 Task: Add Mouth Watchers Antimicrobial Toothbrushes with Flossing Bristles, Adult Blue to the cart.
Action: Mouse moved to (926, 358)
Screenshot: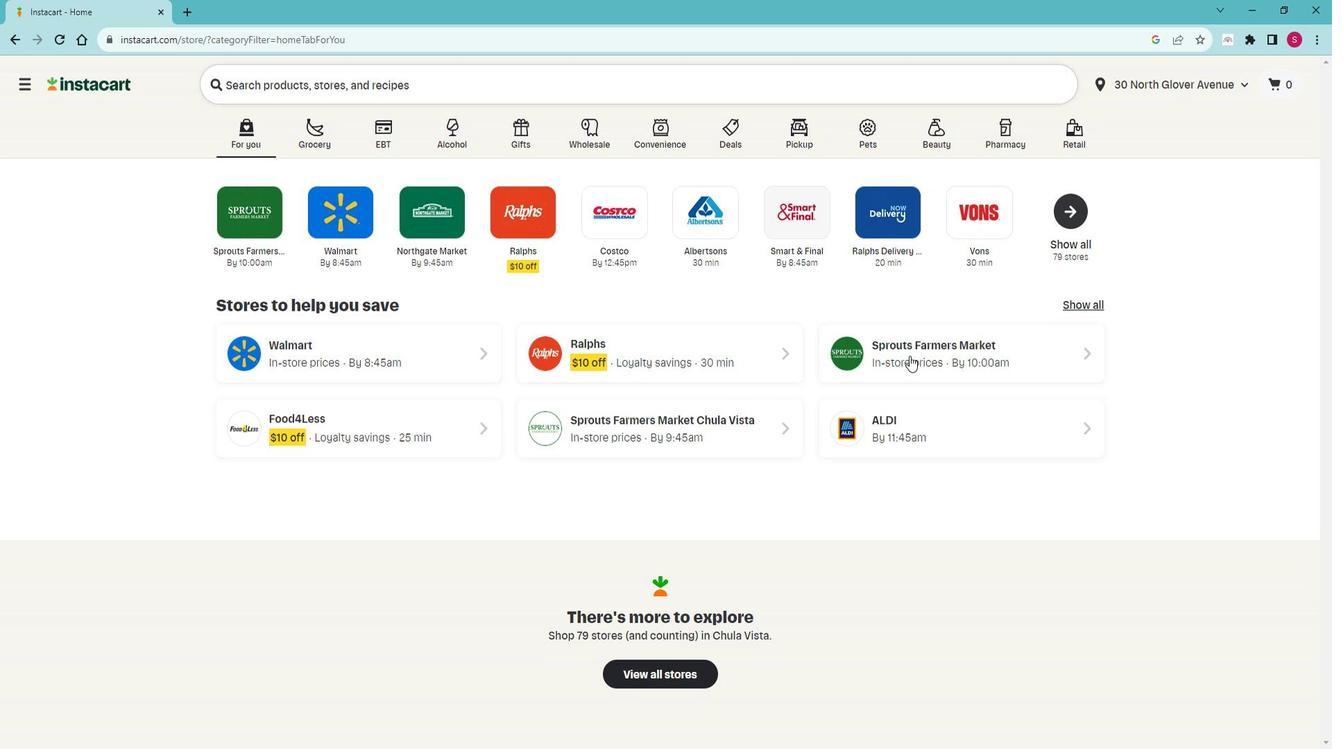 
Action: Mouse pressed left at (926, 358)
Screenshot: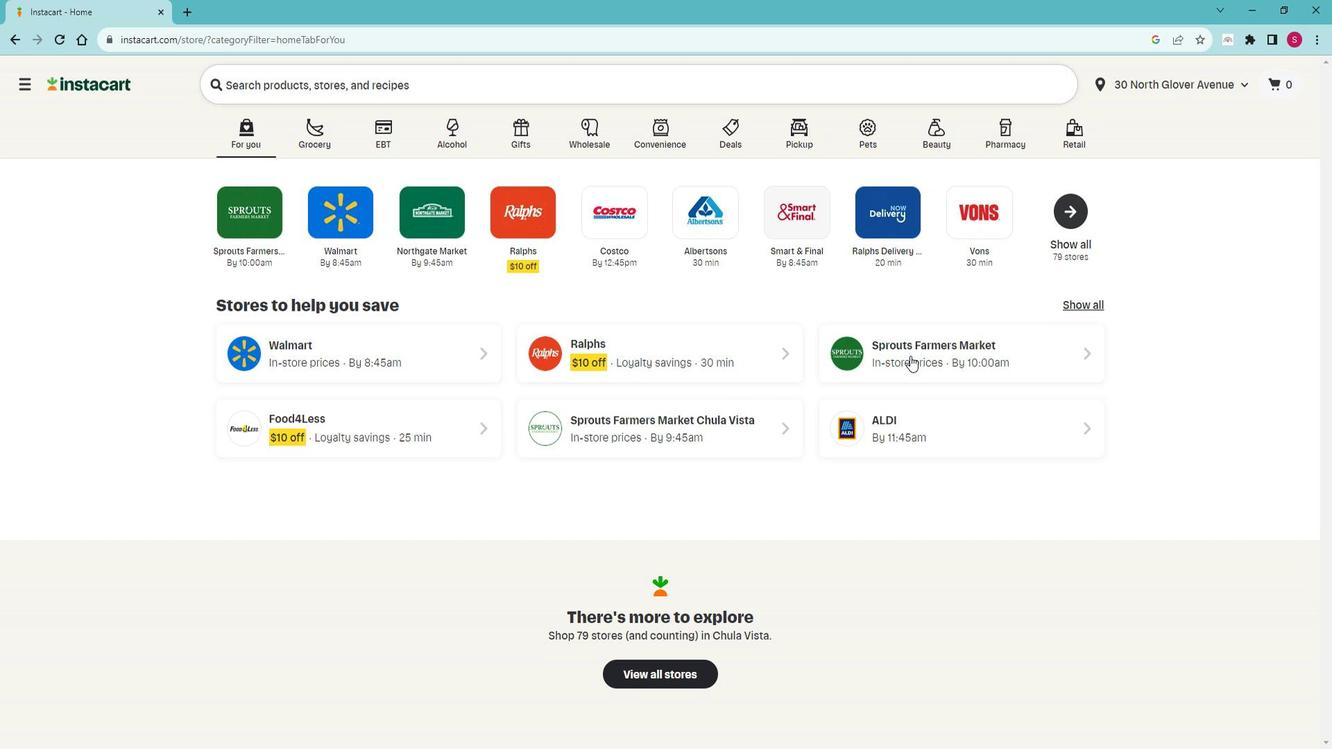 
Action: Mouse moved to (67, 506)
Screenshot: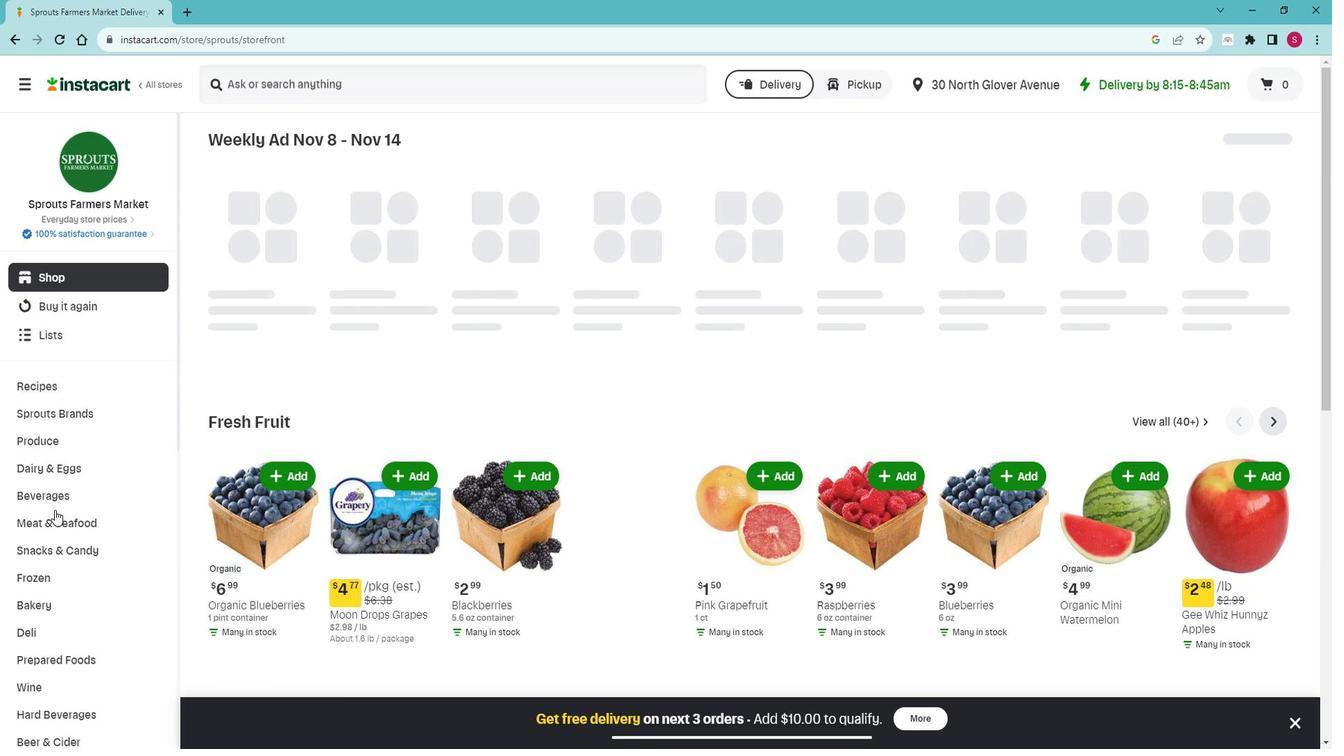 
Action: Mouse scrolled (67, 506) with delta (0, 0)
Screenshot: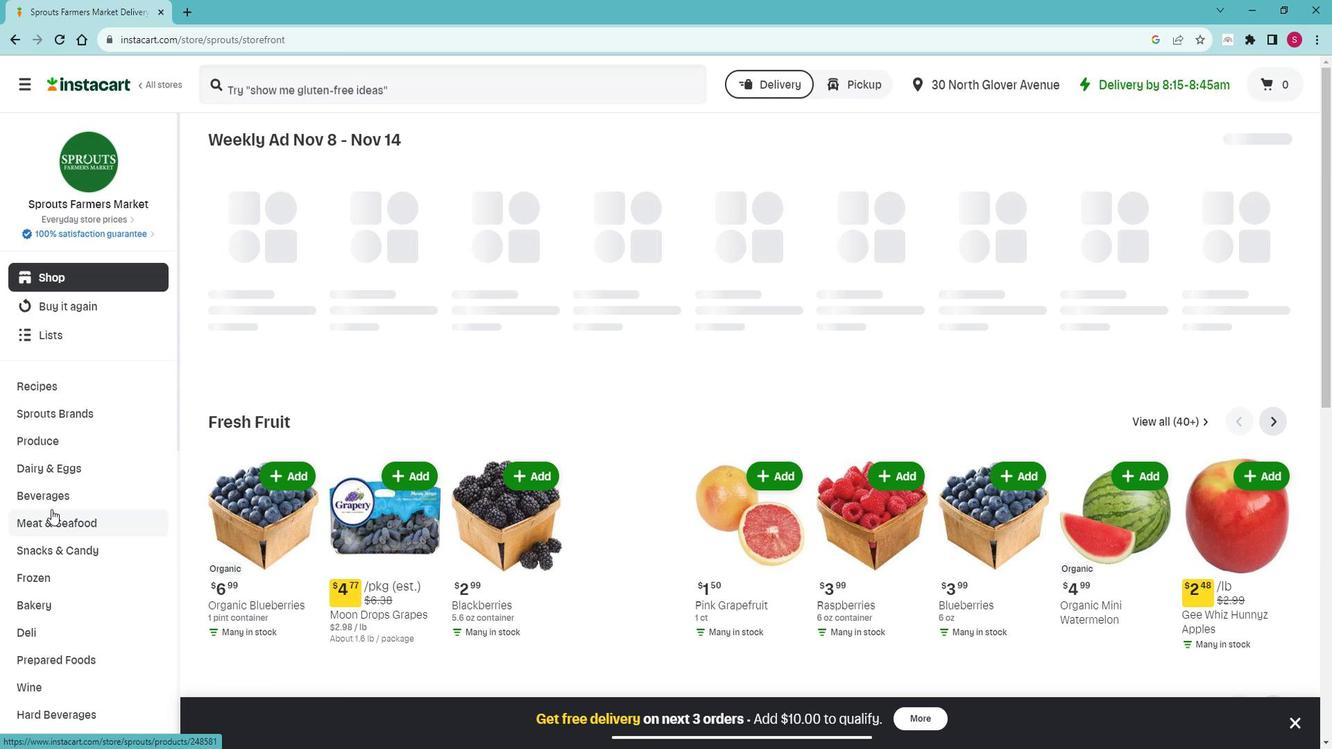 
Action: Mouse scrolled (67, 506) with delta (0, 0)
Screenshot: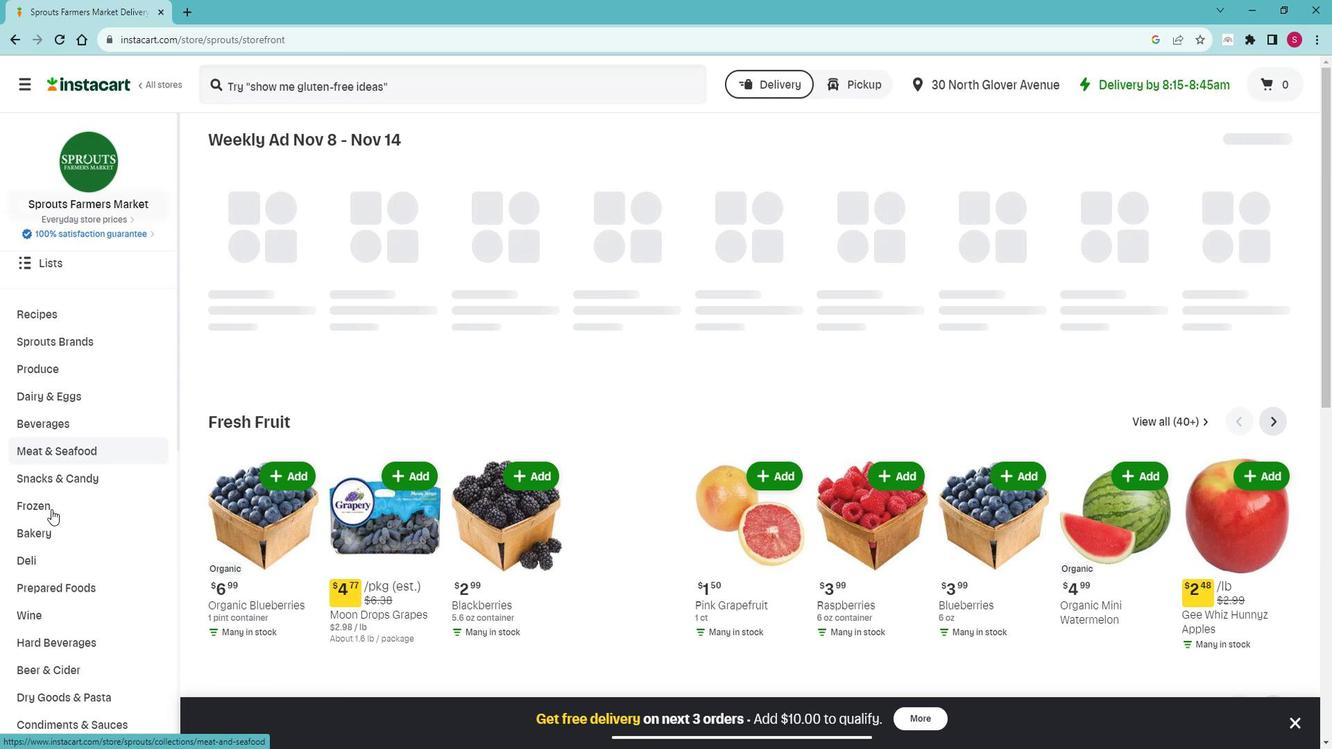 
Action: Mouse scrolled (67, 506) with delta (0, 0)
Screenshot: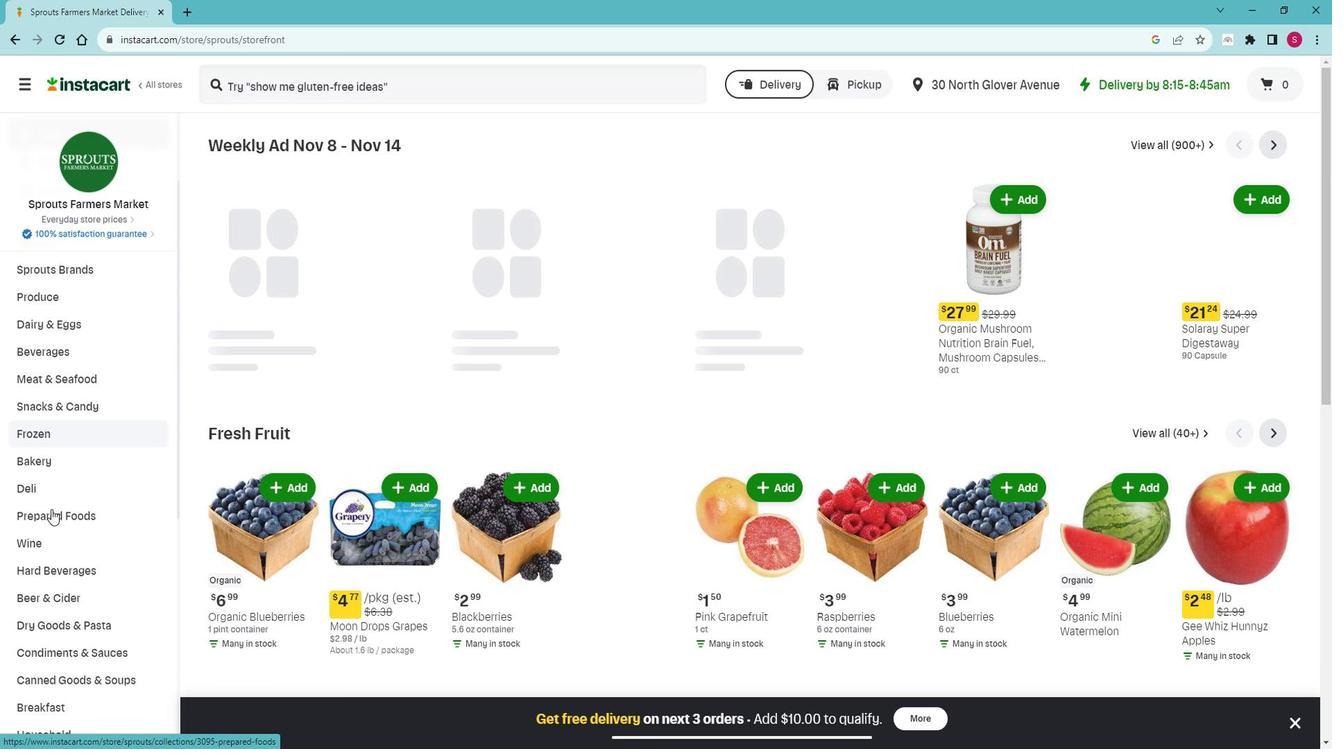 
Action: Mouse moved to (67, 506)
Screenshot: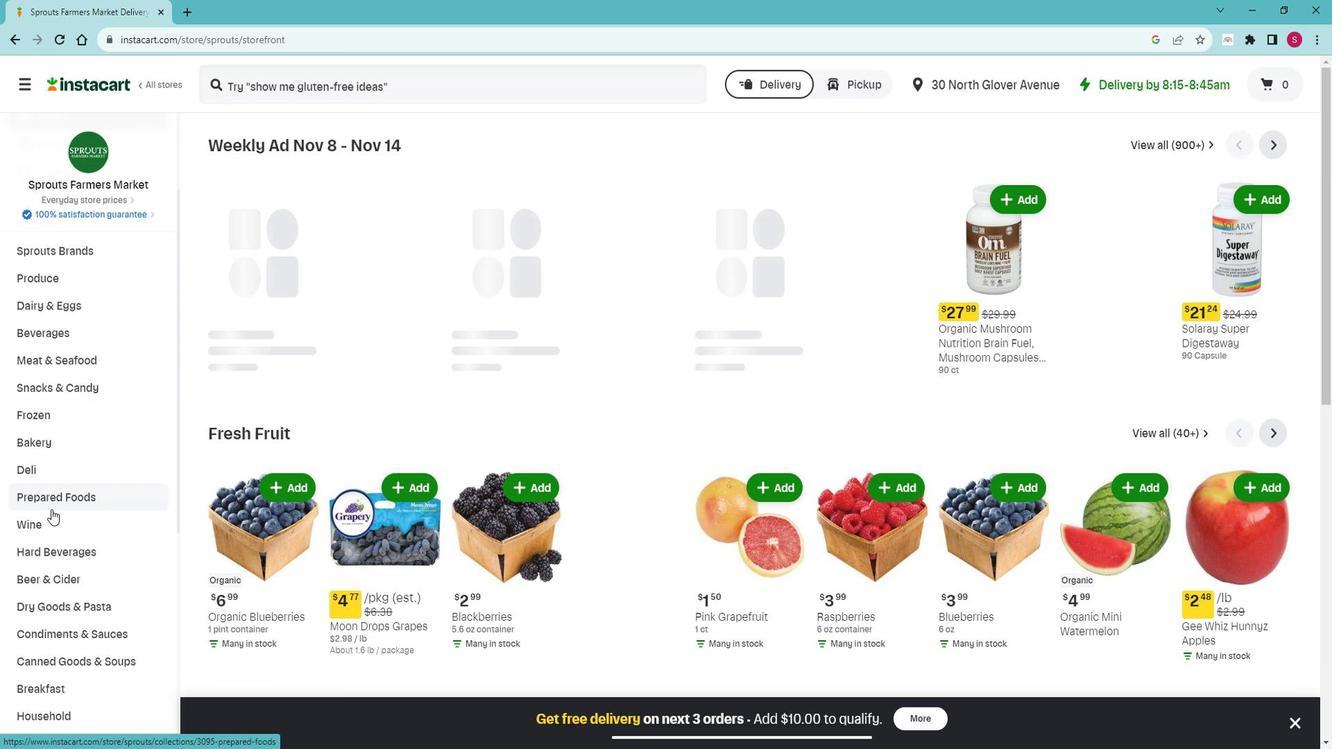 
Action: Mouse scrolled (67, 506) with delta (0, 0)
Screenshot: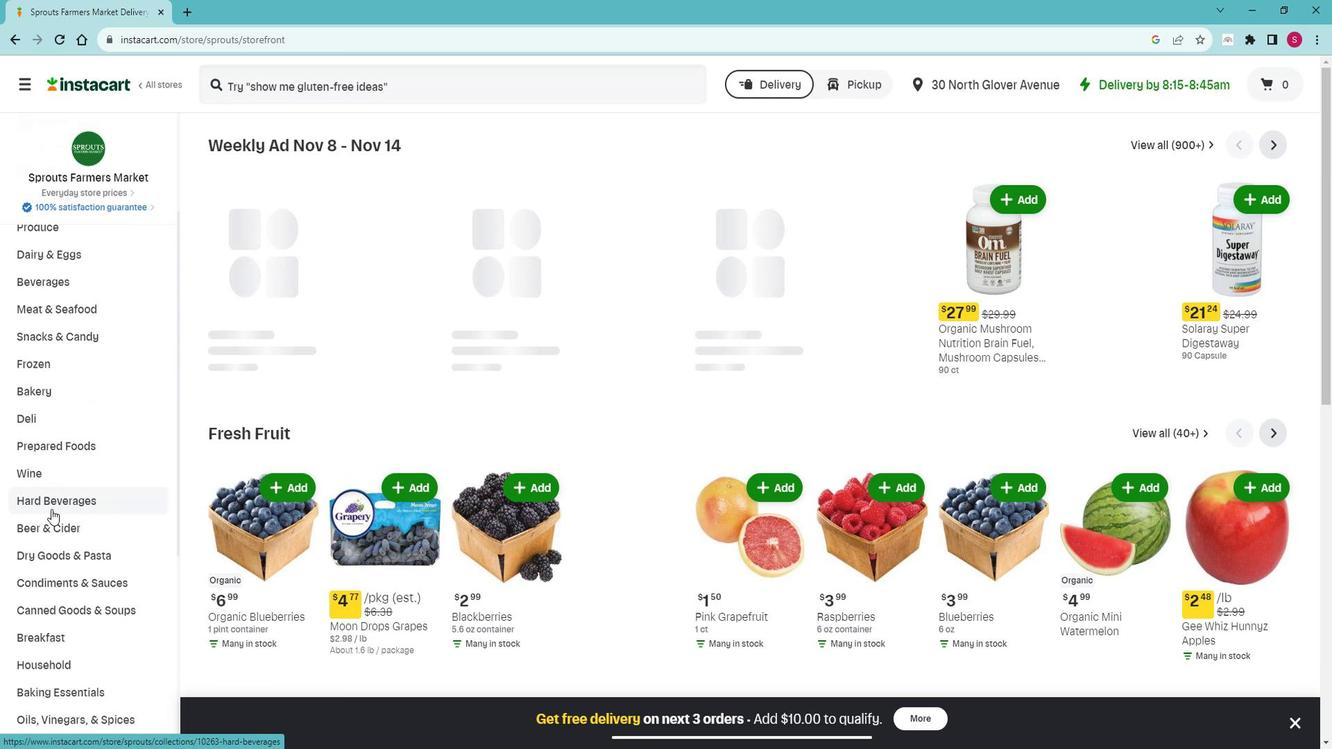 
Action: Mouse scrolled (67, 506) with delta (0, 0)
Screenshot: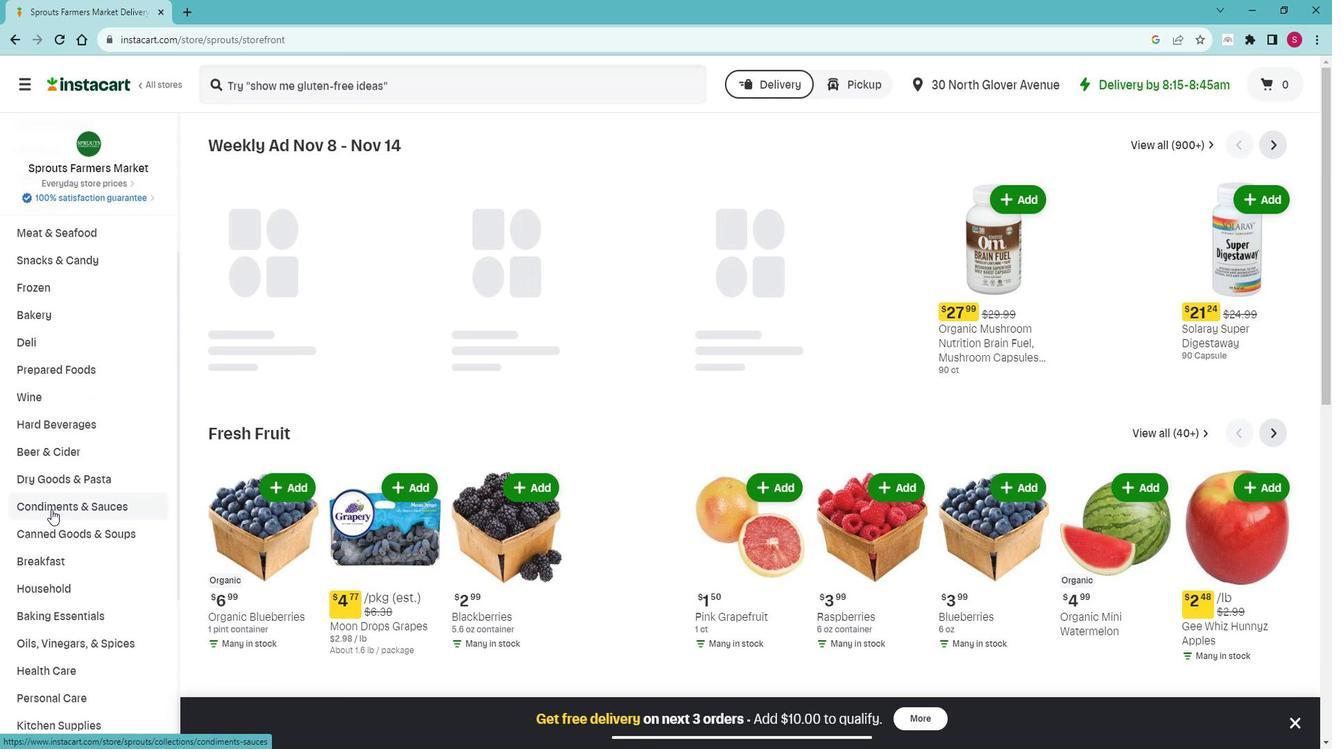 
Action: Mouse scrolled (67, 506) with delta (0, 0)
Screenshot: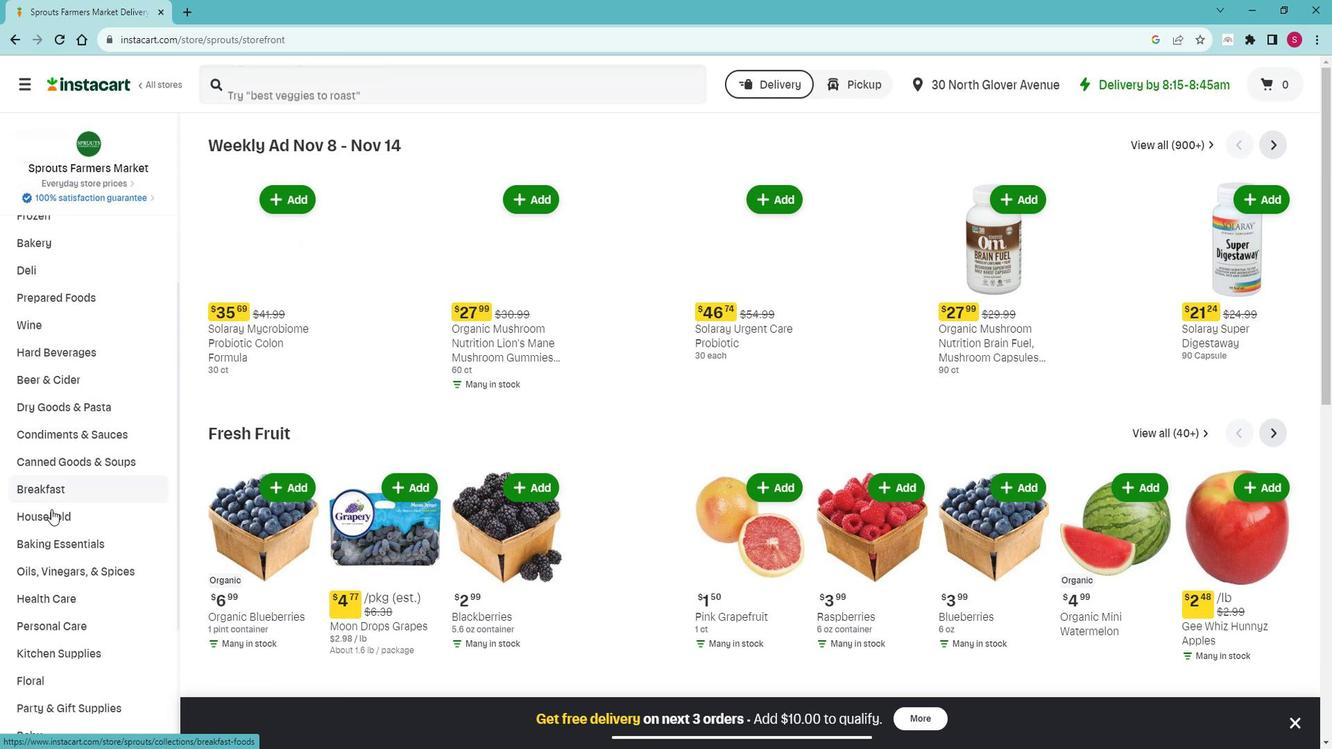 
Action: Mouse scrolled (67, 506) with delta (0, 0)
Screenshot: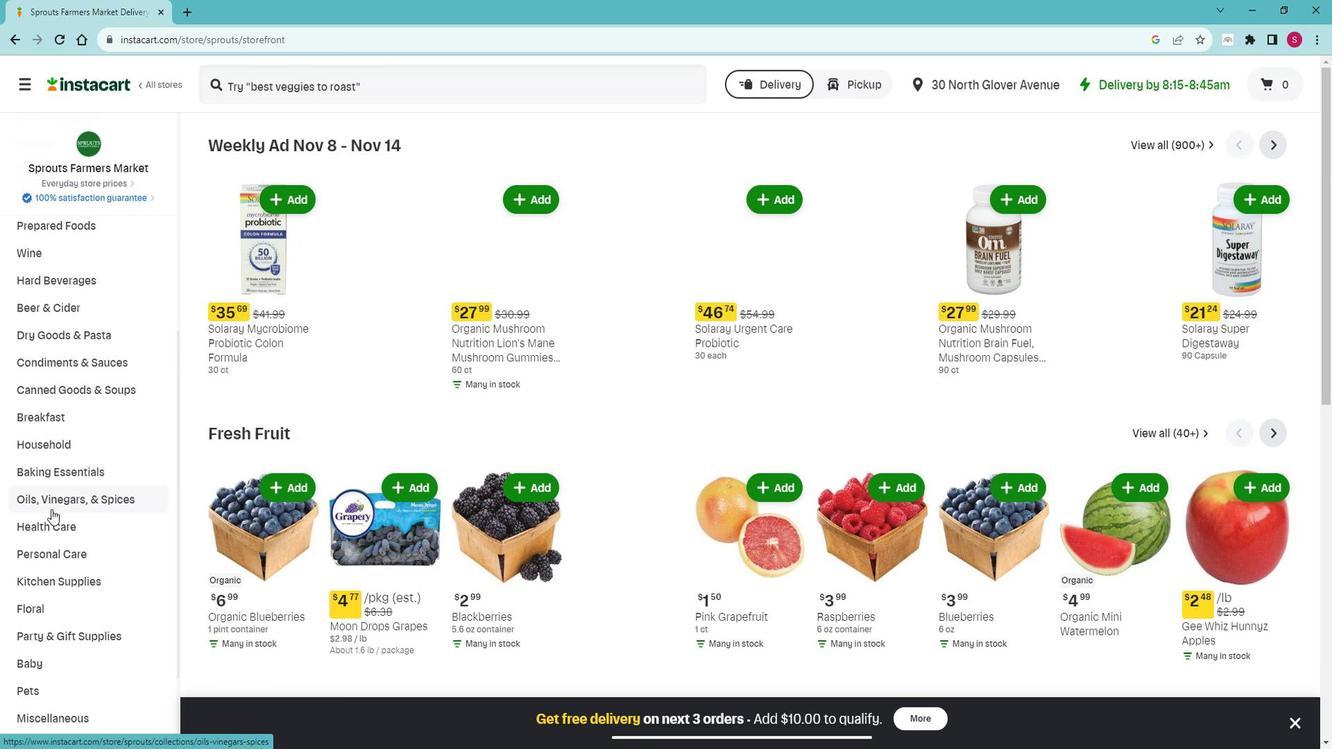 
Action: Mouse moved to (98, 480)
Screenshot: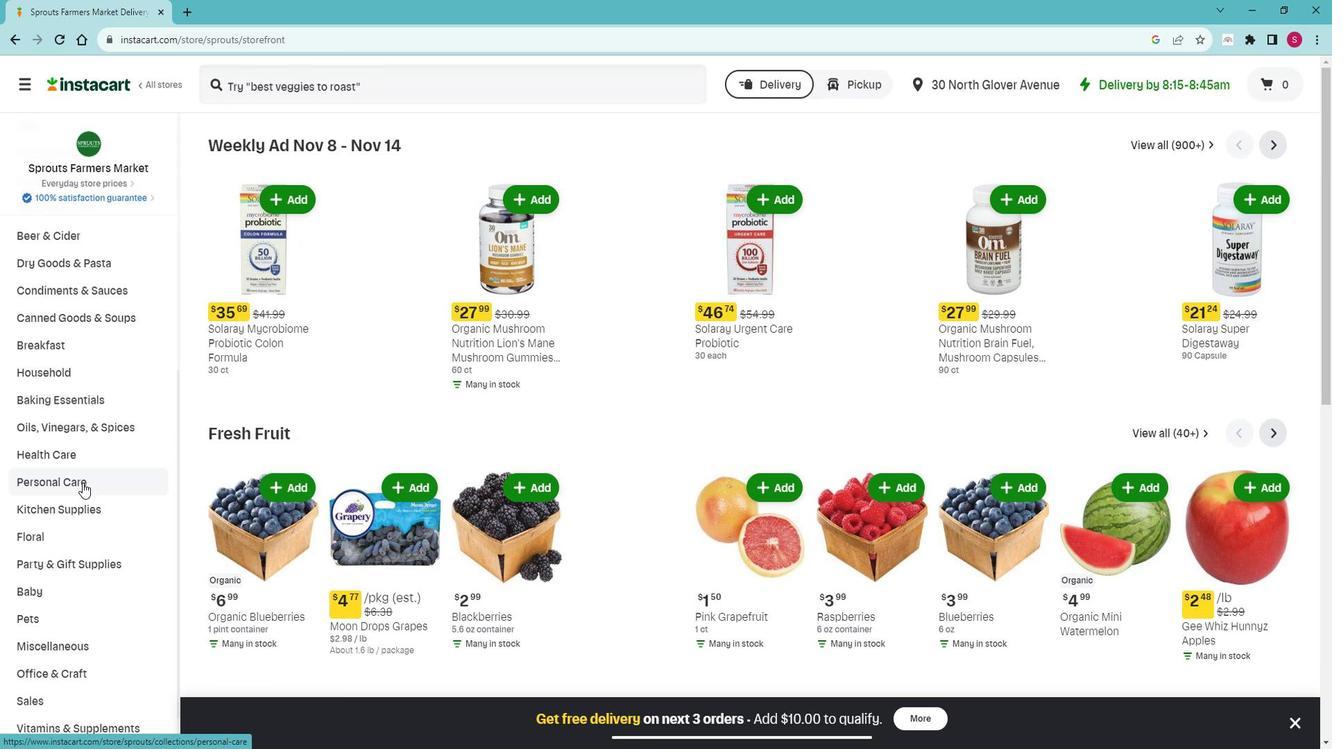 
Action: Mouse pressed left at (98, 480)
Screenshot: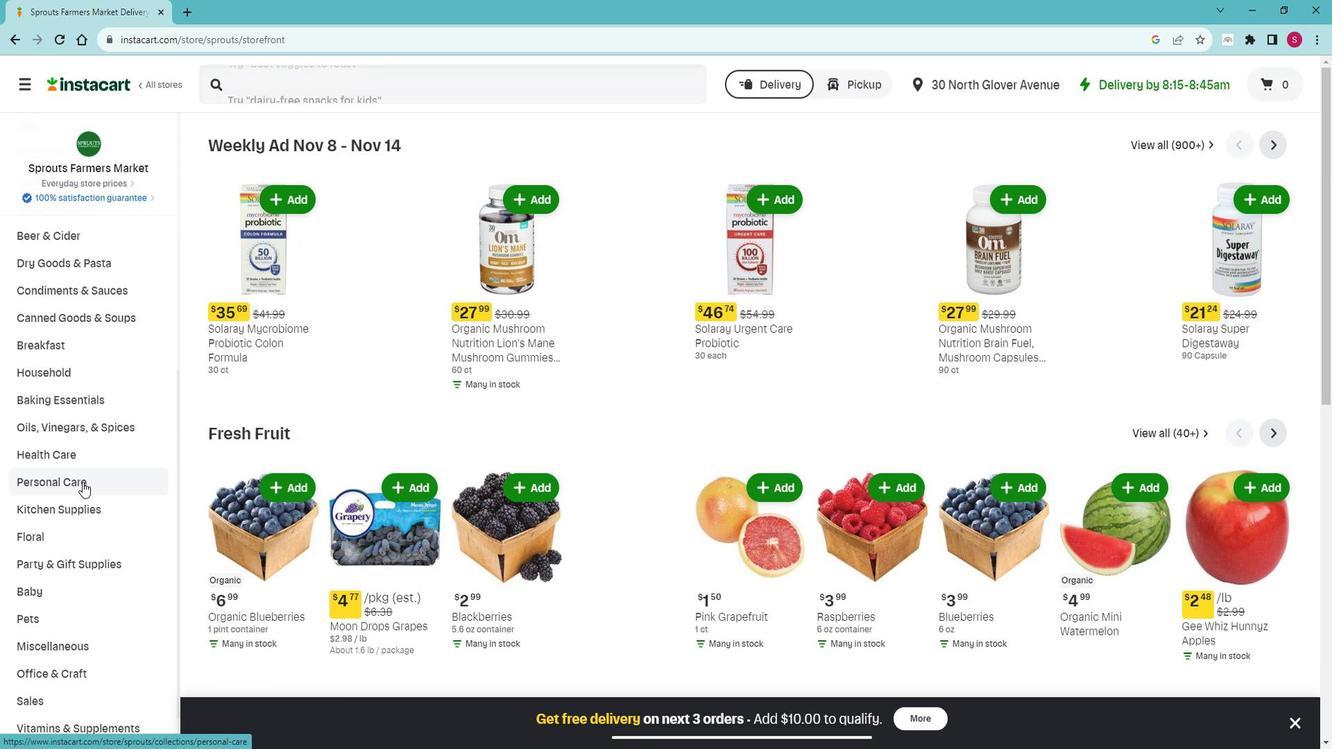 
Action: Mouse moved to (80, 531)
Screenshot: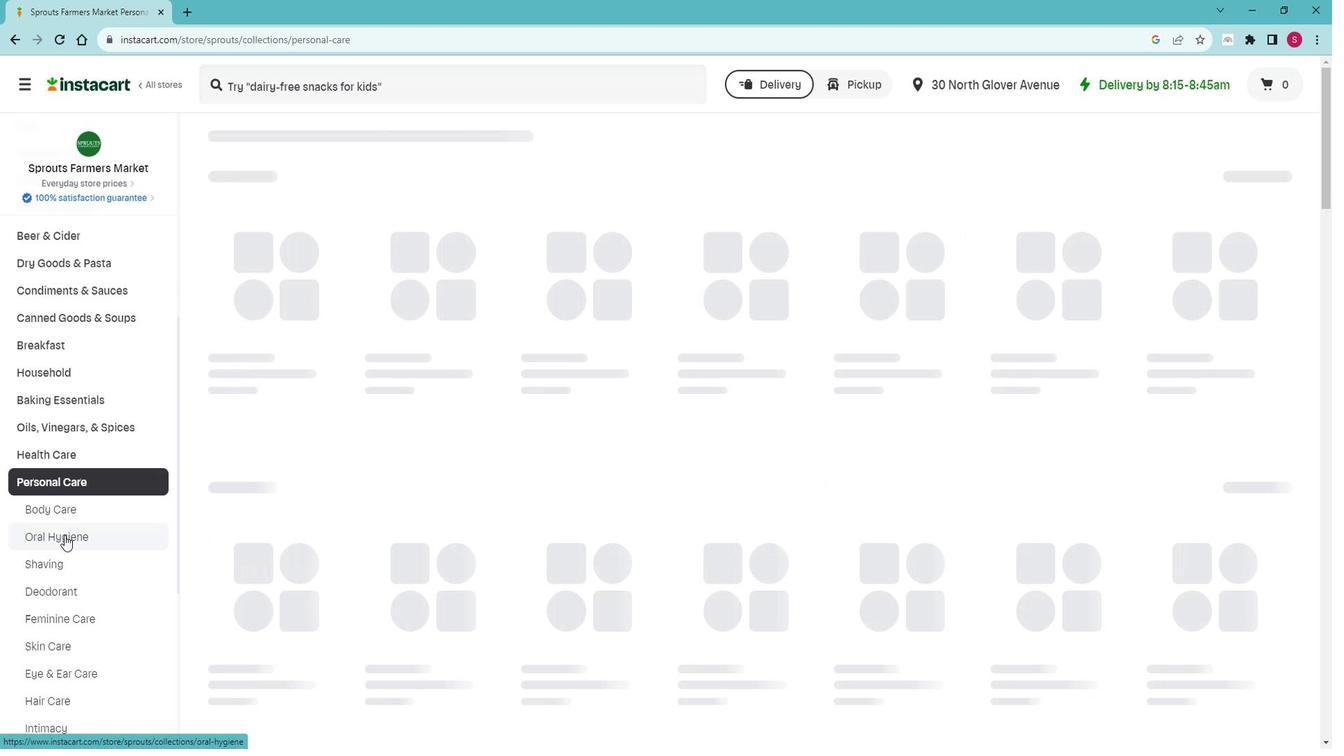 
Action: Mouse pressed left at (80, 531)
Screenshot: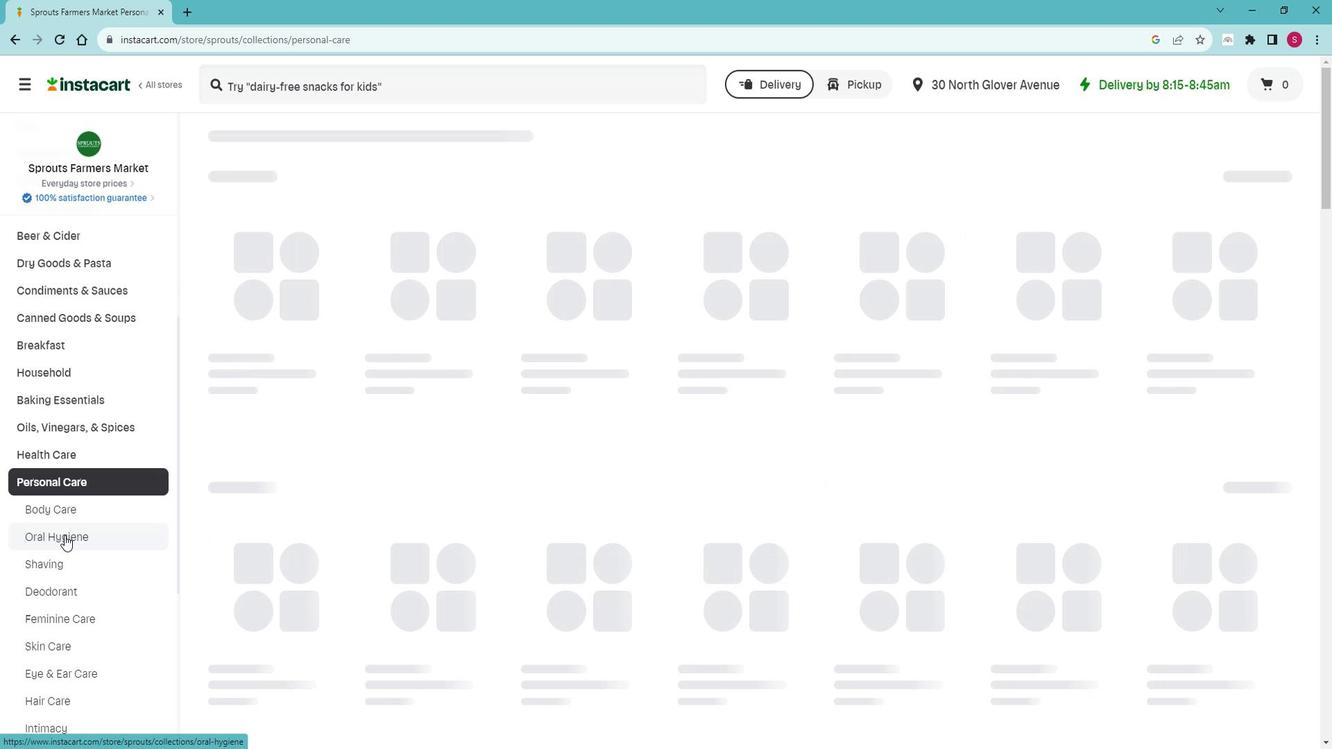 
Action: Mouse moved to (312, 210)
Screenshot: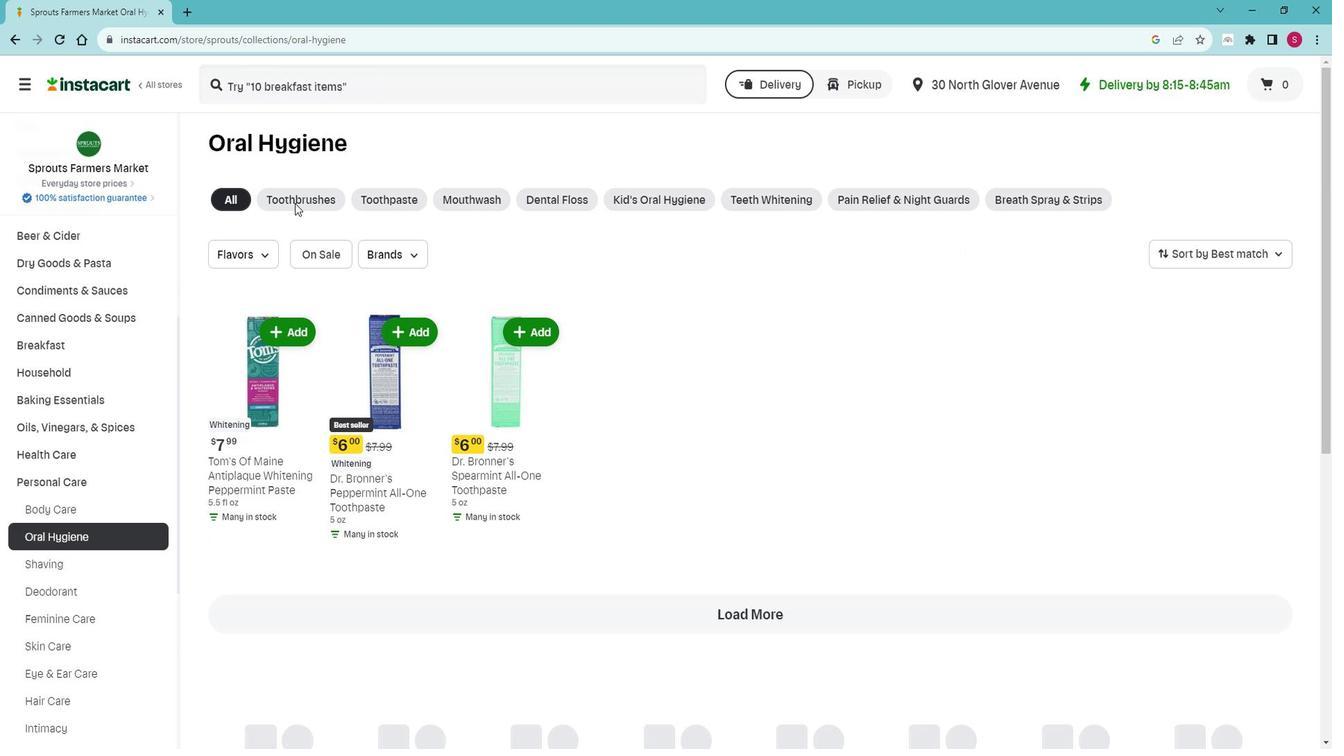 
Action: Mouse pressed left at (312, 210)
Screenshot: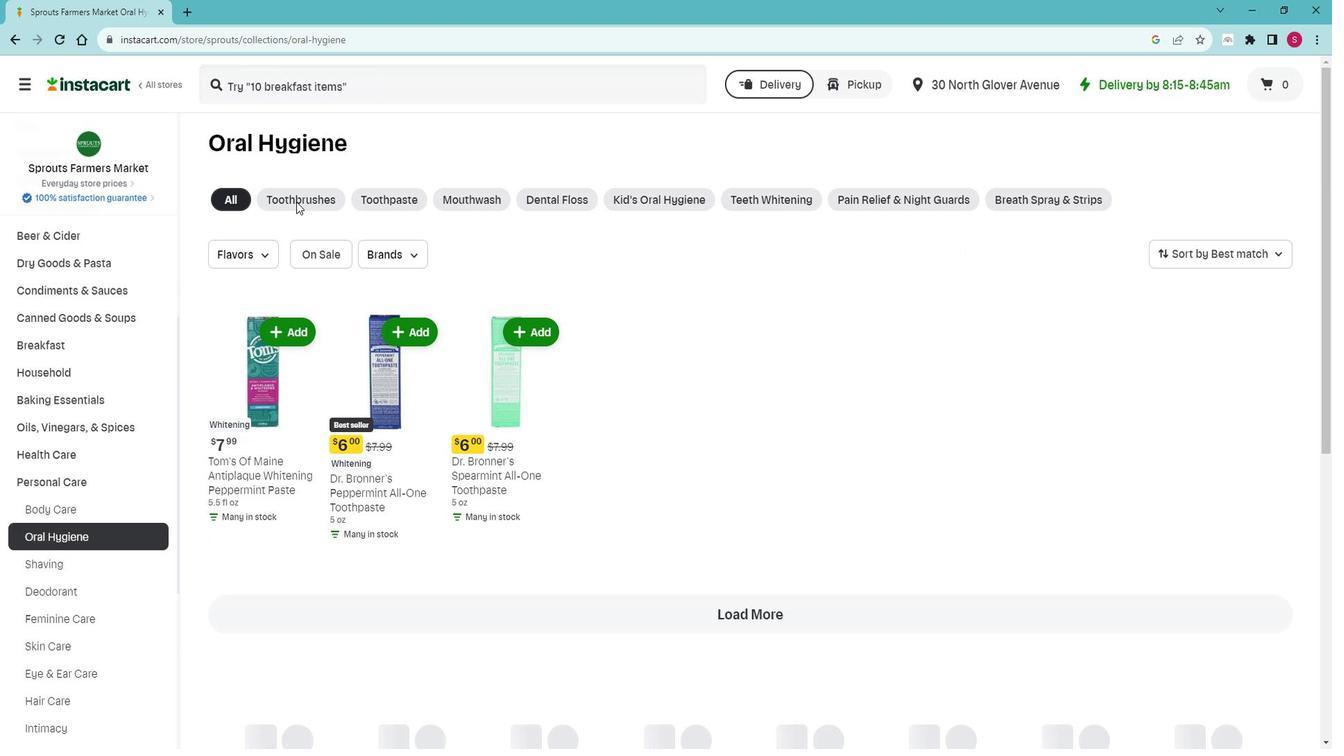 
Action: Mouse moved to (317, 209)
Screenshot: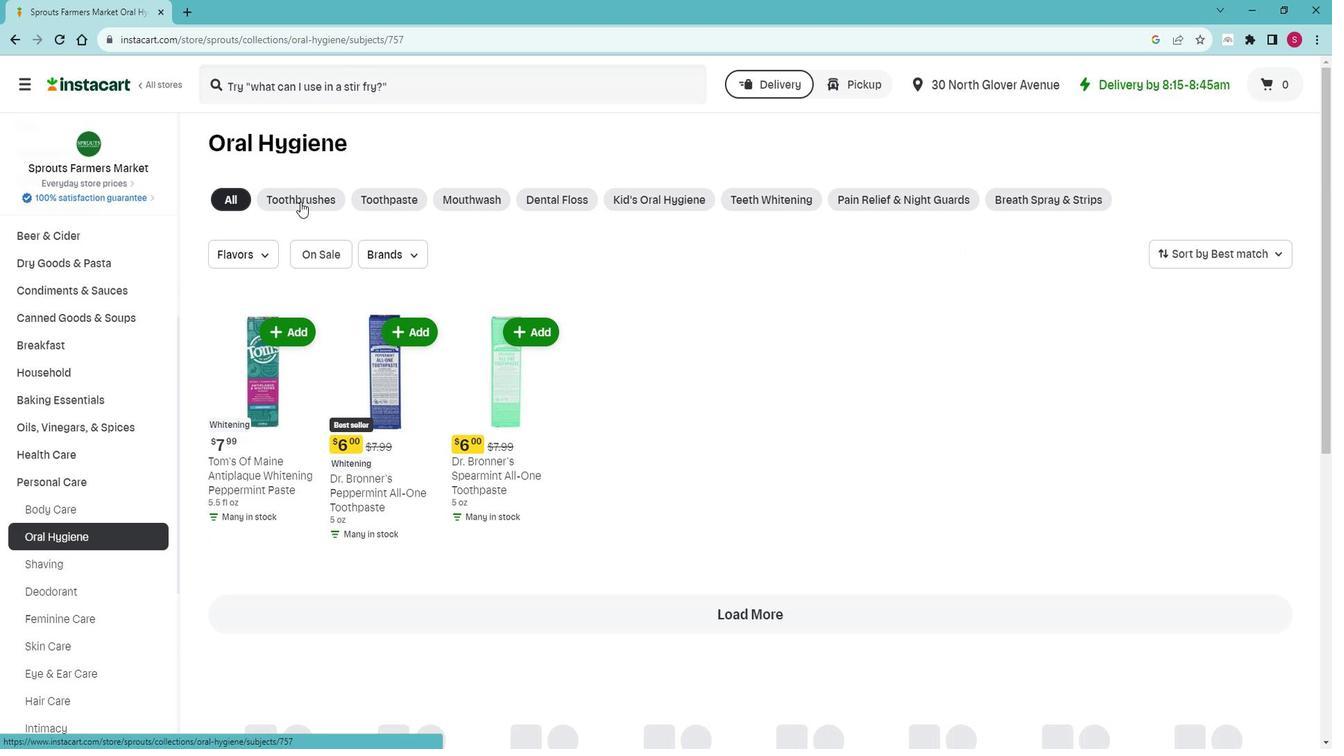 
Action: Mouse pressed left at (317, 209)
Screenshot: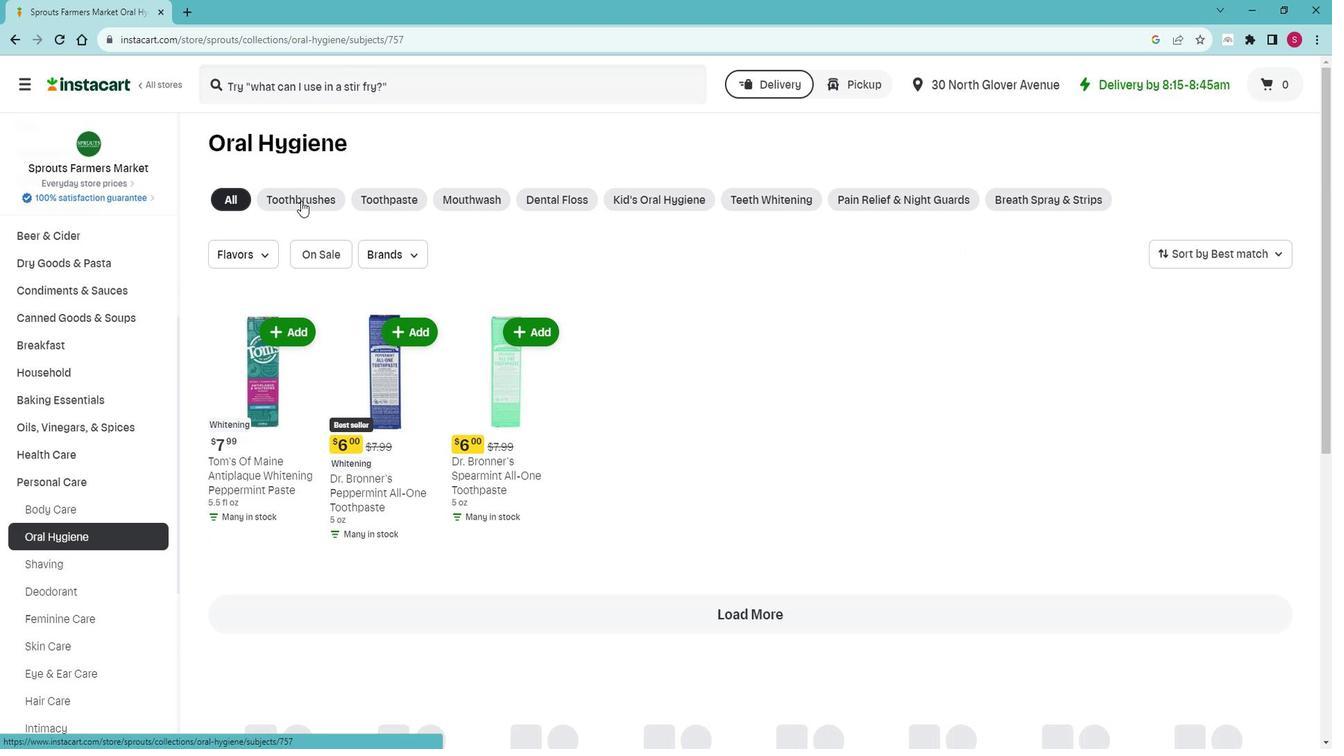 
Action: Mouse moved to (410, 99)
Screenshot: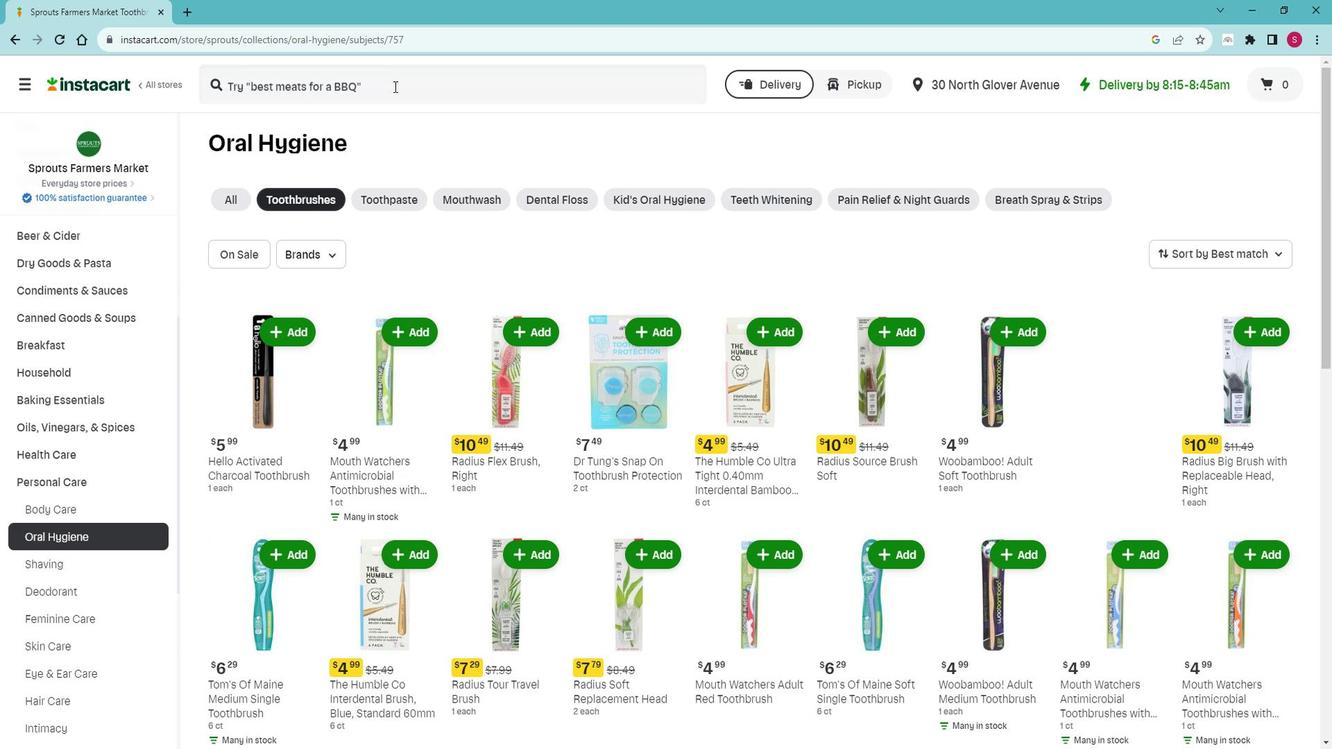 
Action: Mouse pressed left at (410, 99)
Screenshot: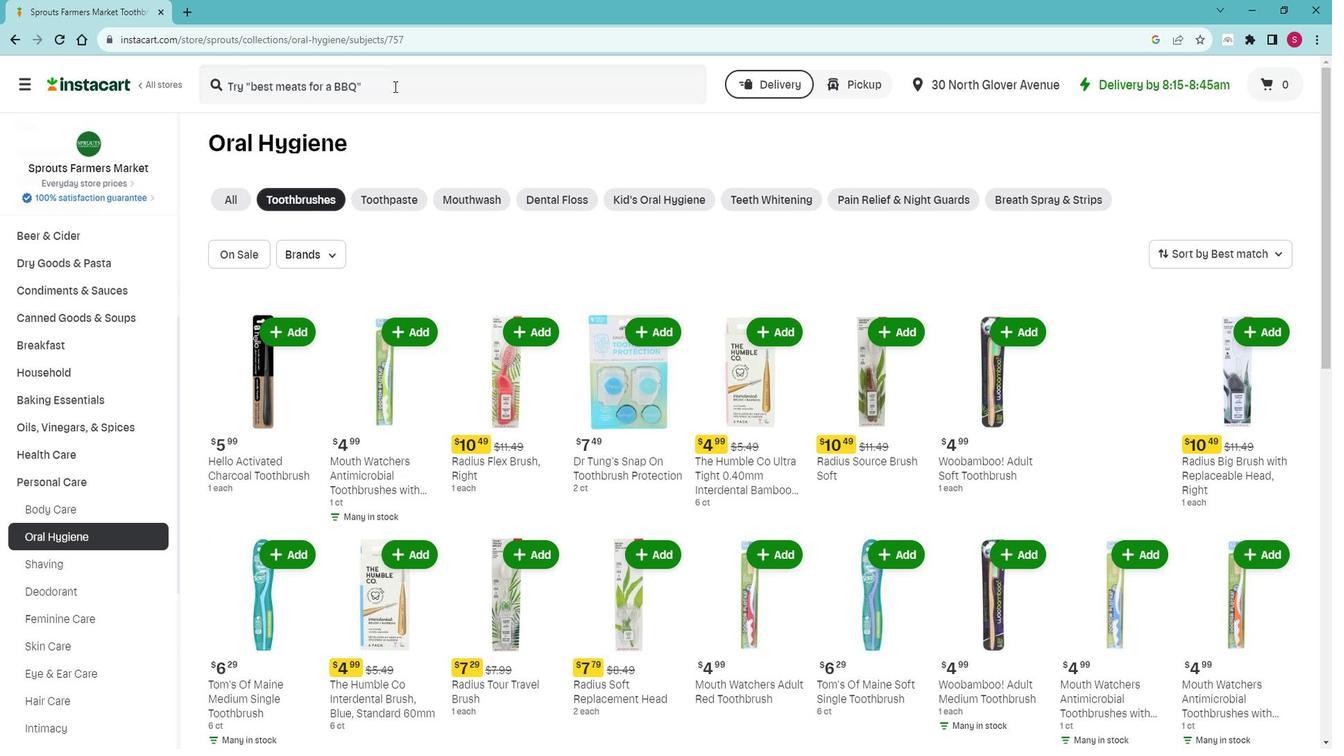 
Action: Mouse moved to (409, 99)
Screenshot: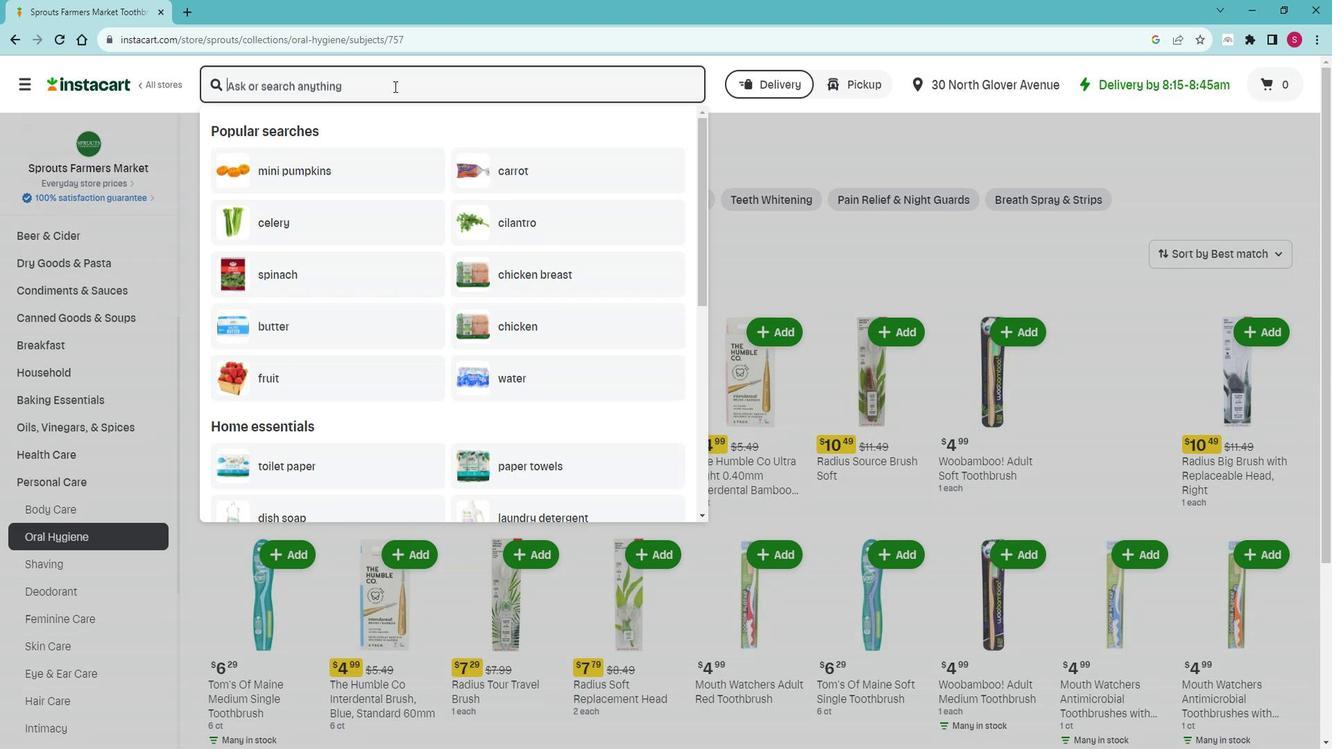 
Action: Key pressed <Key.shift>Mouth<Key.space><Key.shift>Watchers<Key.space><Key.shift>Antimicrobial<Key.space><Key.shift><Key.shift><Key.shift>Toothbrush<Key.space>with<Key.space><Key.shift>Flossing<Key.space><Key.shift>Bristles,<Key.space><Key.shift>Adult<Key.space><Key.shift>Blue<Key.space><Key.enter>
Screenshot: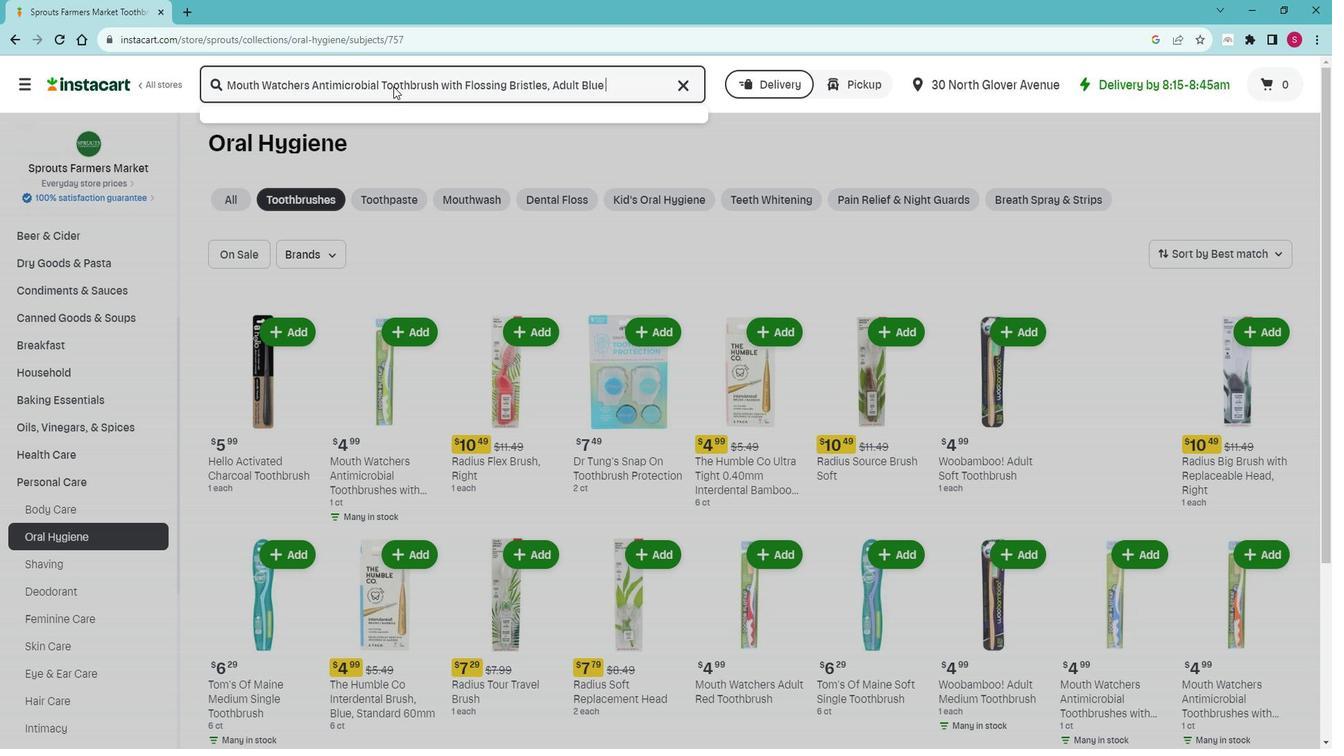
Action: Mouse moved to (404, 224)
Screenshot: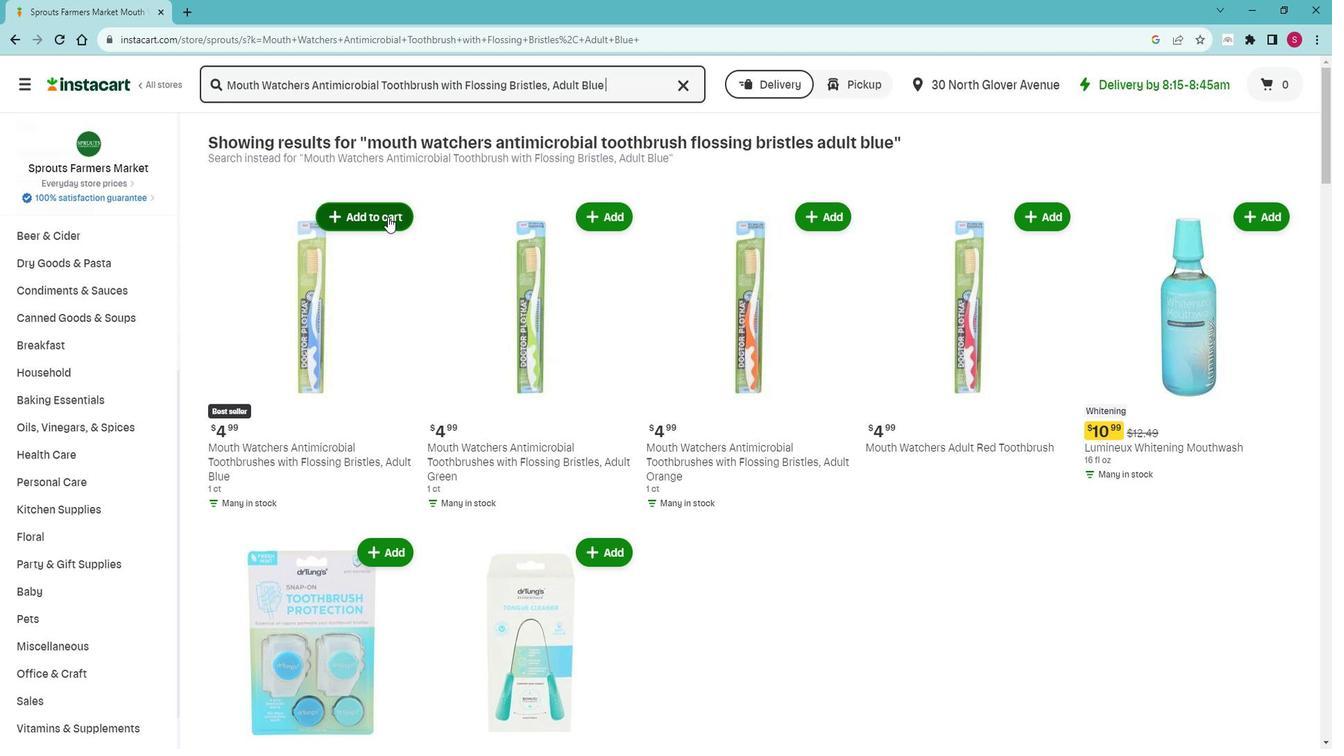 
Action: Mouse pressed left at (404, 224)
Screenshot: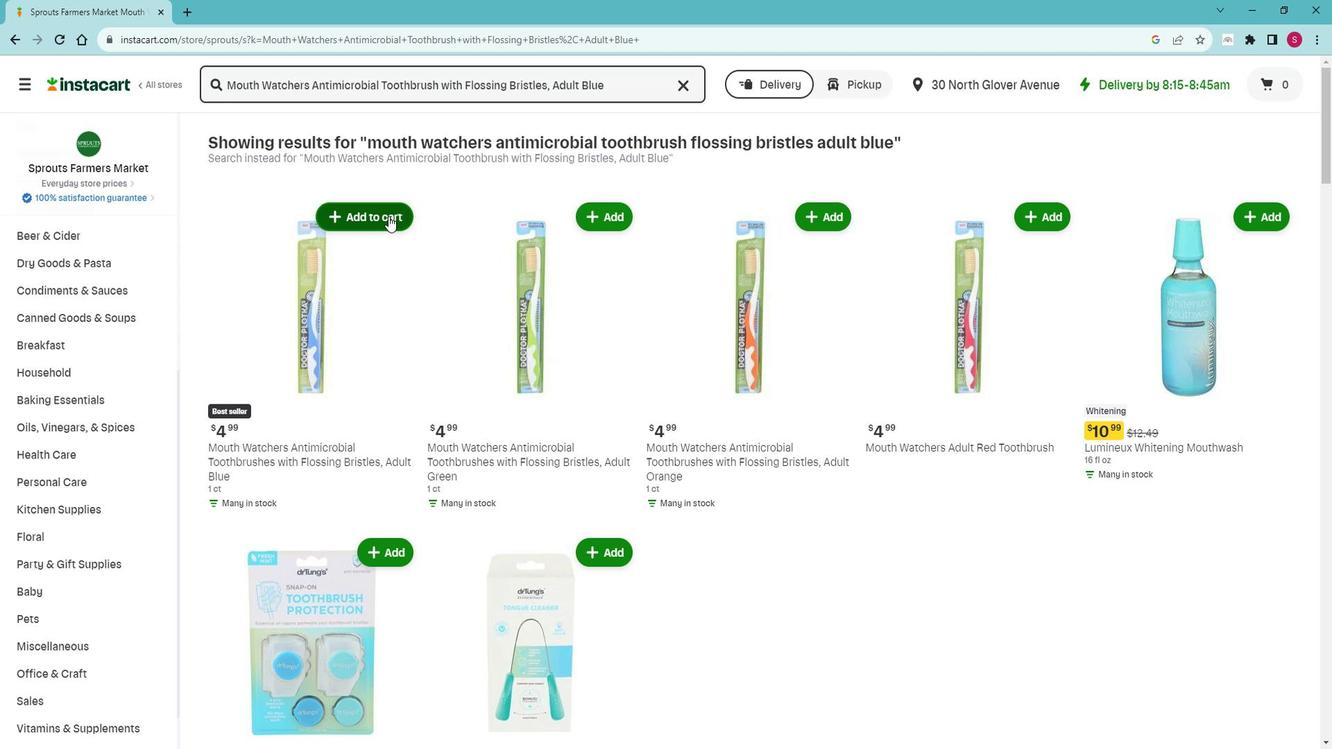 
Action: Mouse moved to (484, 209)
Screenshot: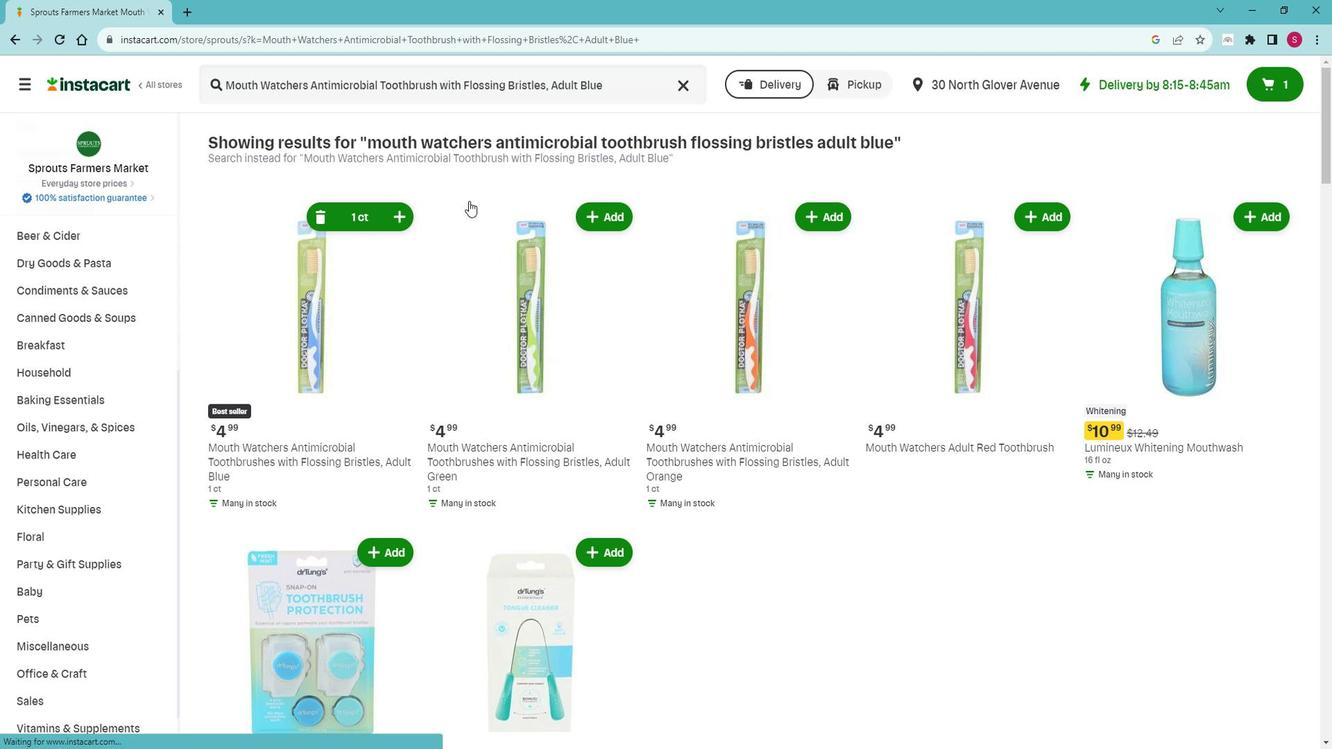 
